 Task: Create Workspace Cash Management Workspace description Create and manage company-wide brand awareness and marketing campaigns. Workspace type Engineering-IT
Action: Mouse moved to (340, 69)
Screenshot: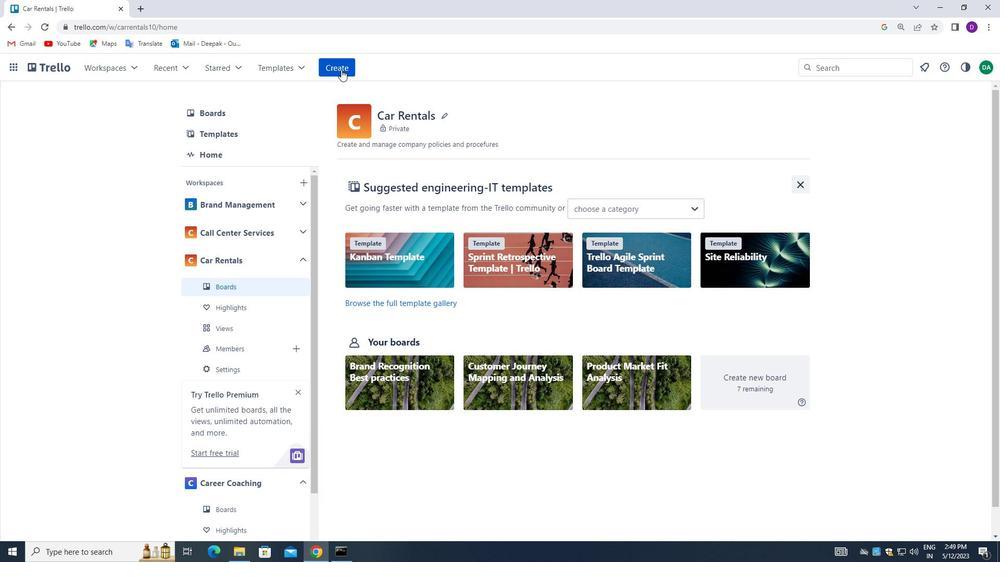 
Action: Mouse pressed left at (340, 69)
Screenshot: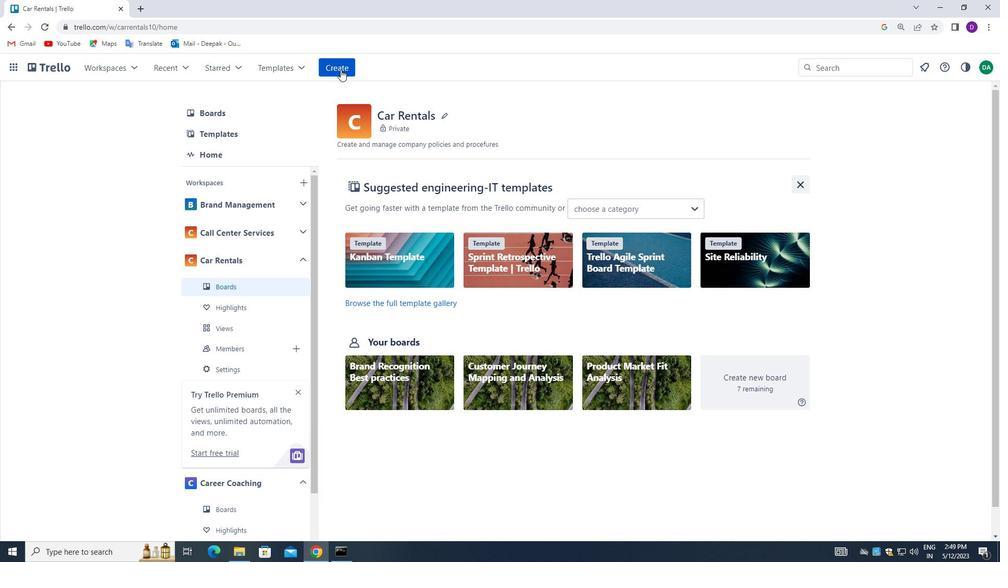 
Action: Mouse moved to (358, 192)
Screenshot: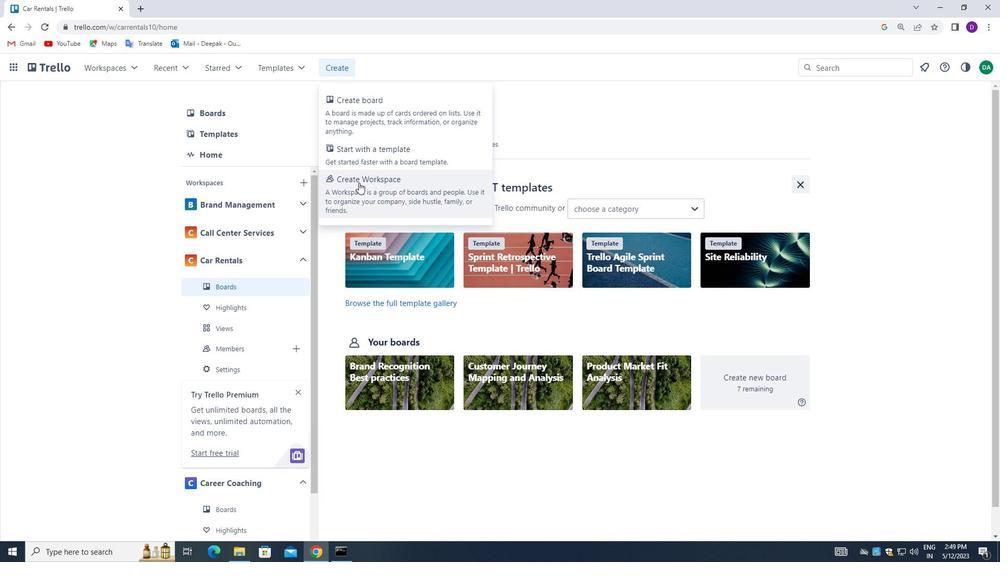 
Action: Mouse pressed left at (358, 192)
Screenshot: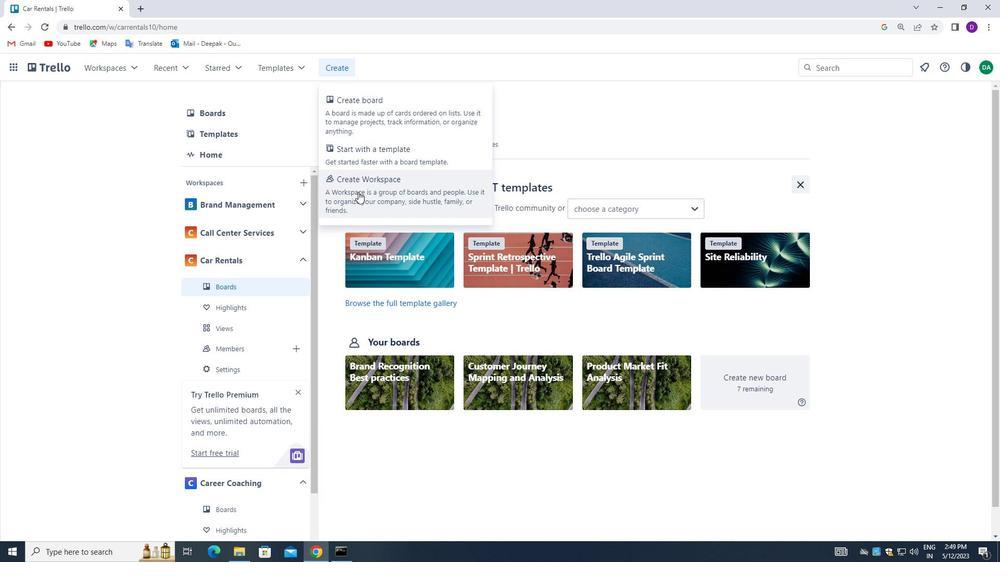 
Action: Mouse moved to (307, 214)
Screenshot: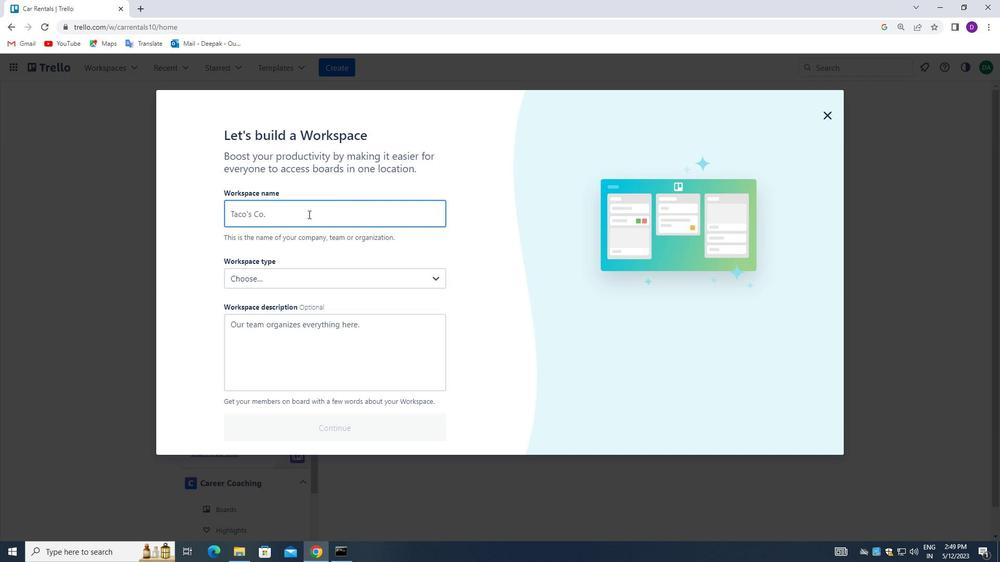 
Action: Mouse pressed left at (307, 214)
Screenshot: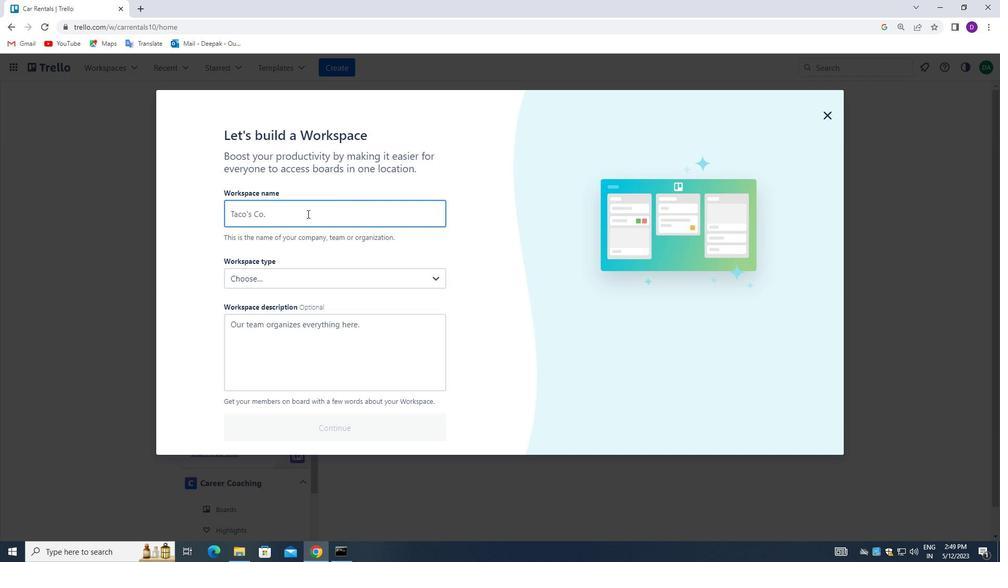 
Action: Key pressed <Key.shift>CASG<Key.backspace>H<Key.space><Key.shift>MANAGEMENT<Key.tab><Key.tab><Key.shift>CREATE<Key.space>AND<Key.space>MANAGE<Key.space>COMPANY-WIDE<Key.space>BRAND<Key.space>AWARENESS<Key.space>AND<Key.space>MARKETING<Key.space>CAMPAIGNS.
Screenshot: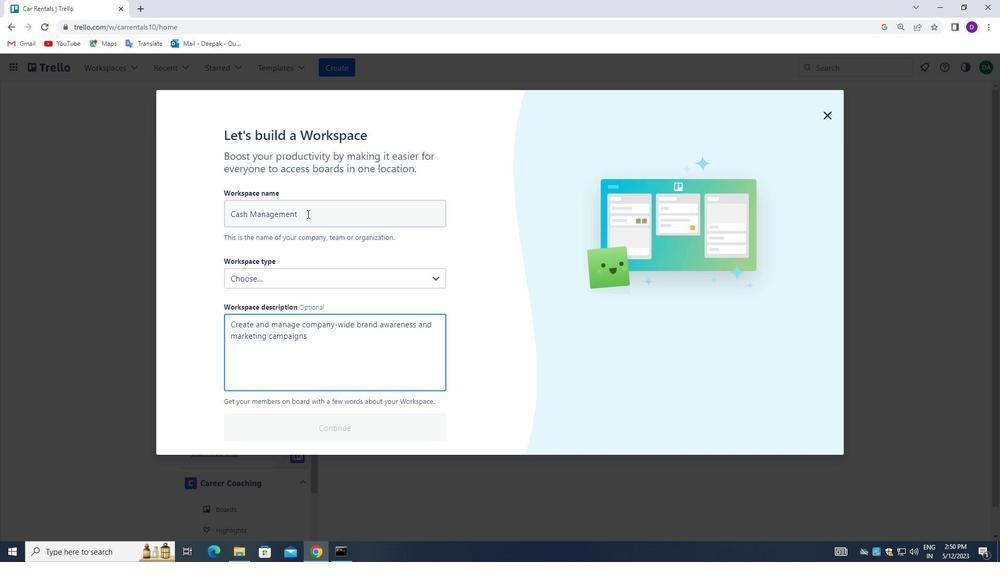 
Action: Mouse moved to (258, 272)
Screenshot: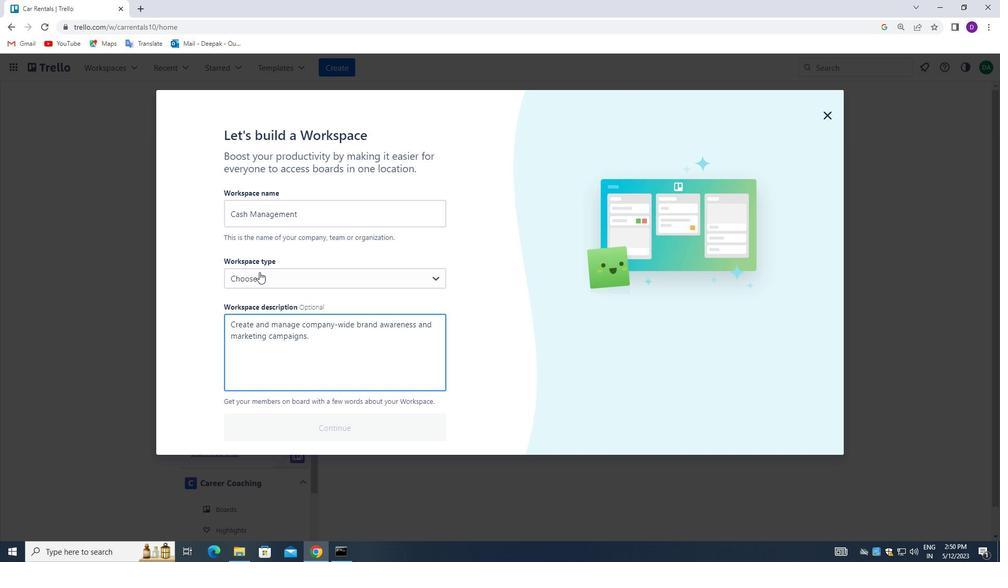 
Action: Mouse pressed left at (258, 272)
Screenshot: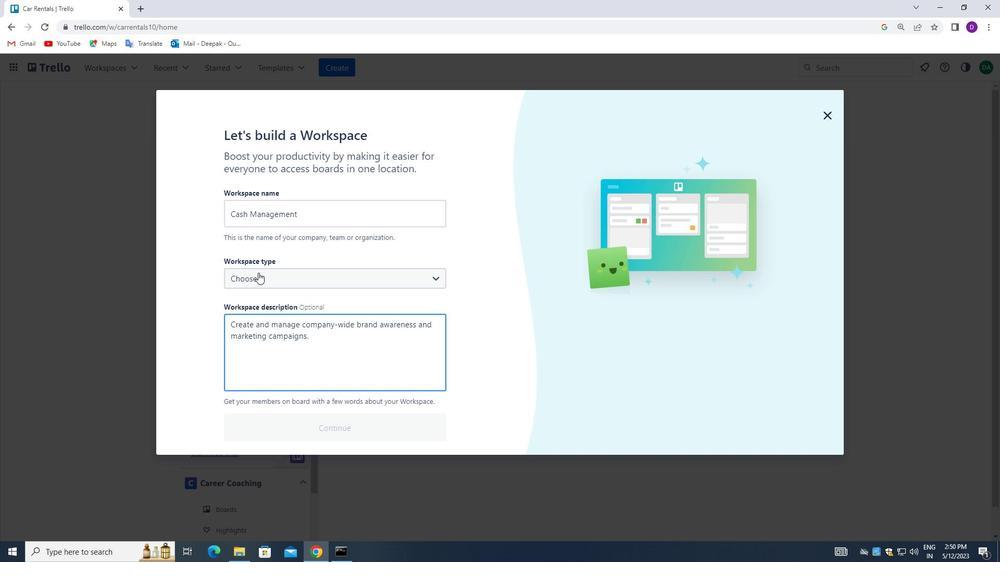 
Action: Mouse moved to (269, 303)
Screenshot: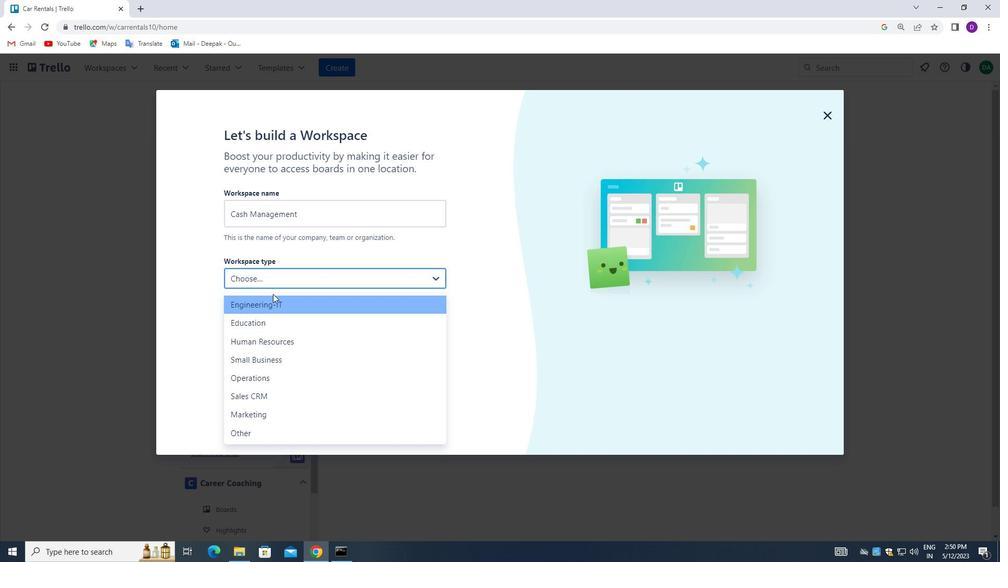 
Action: Mouse pressed left at (269, 303)
Screenshot: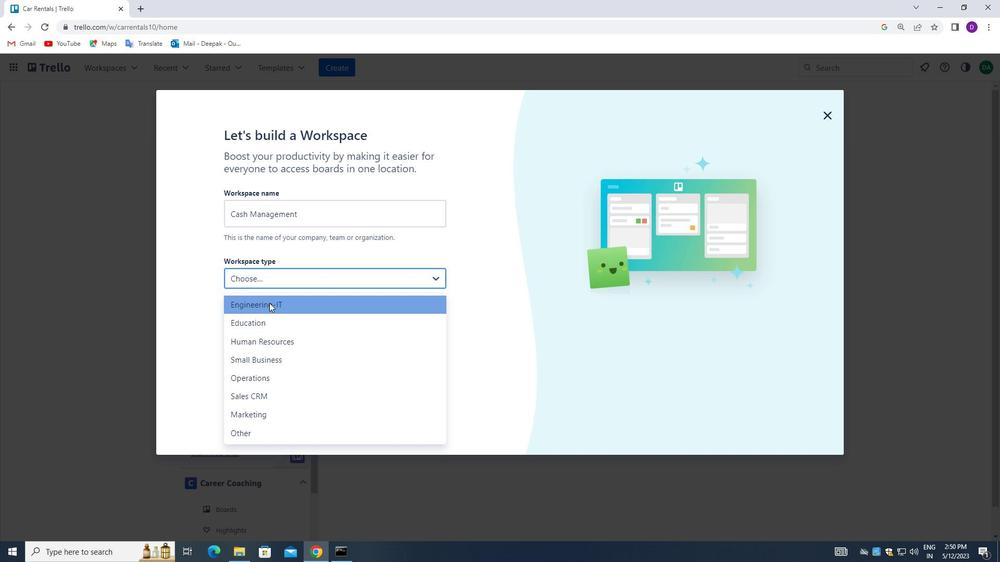 
Action: Mouse moved to (333, 425)
Screenshot: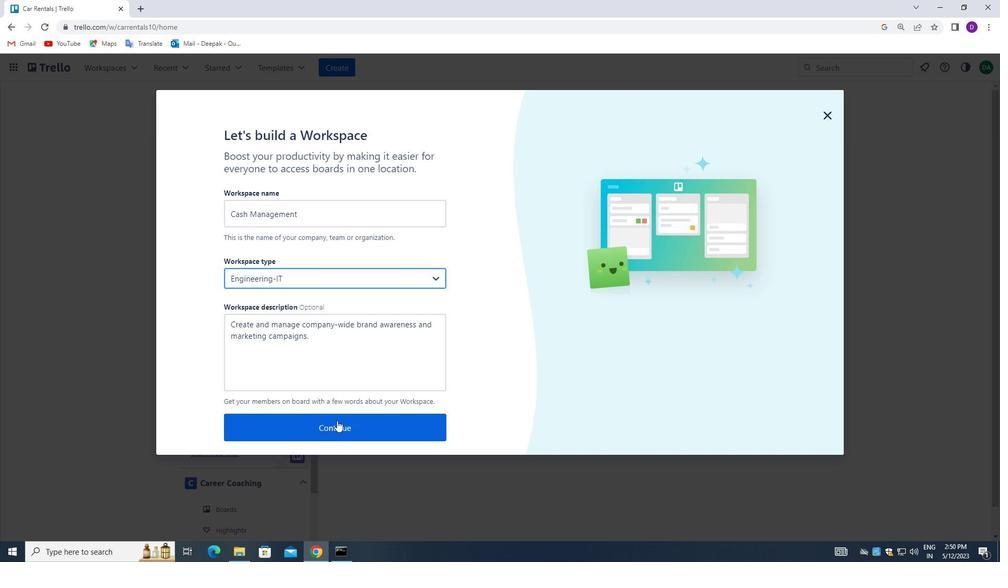 
Action: Mouse pressed left at (333, 425)
Screenshot: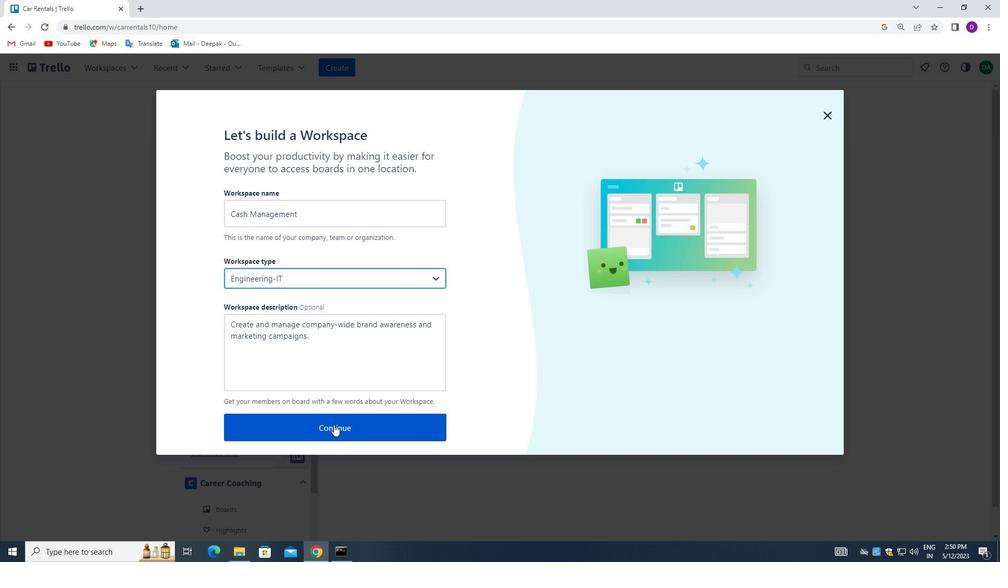 
Action: Mouse moved to (827, 117)
Screenshot: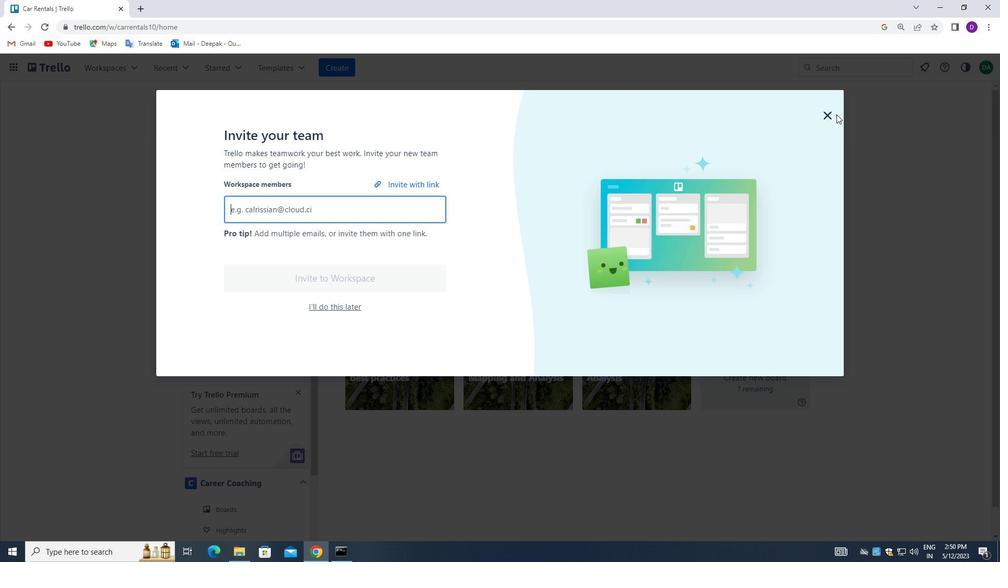 
Action: Mouse pressed left at (827, 117)
Screenshot: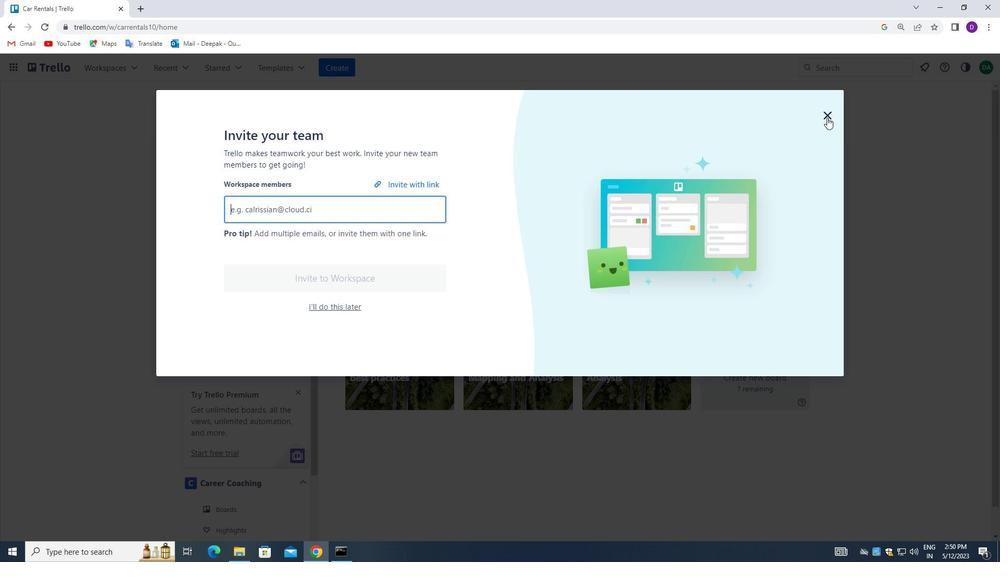 
Action: Mouse moved to (350, 486)
Screenshot: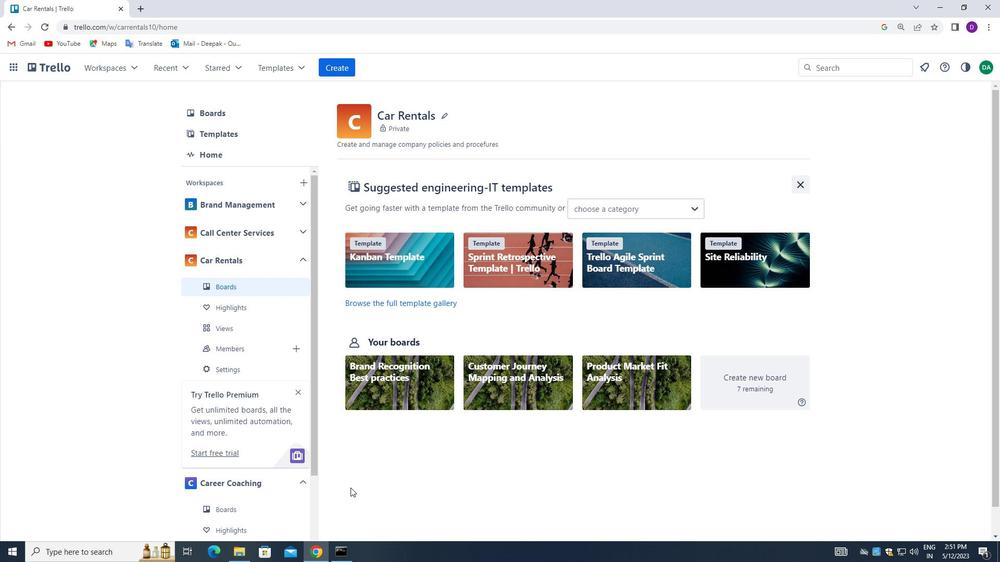 
